 Task: Change the avatar of your profile to Ramen.
Action: Mouse moved to (979, 24)
Screenshot: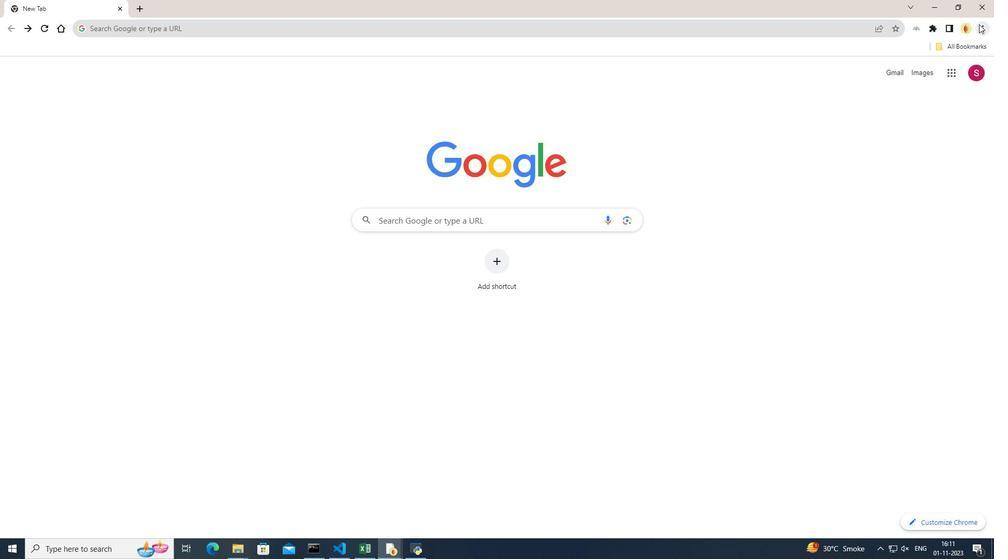 
Action: Mouse pressed left at (979, 24)
Screenshot: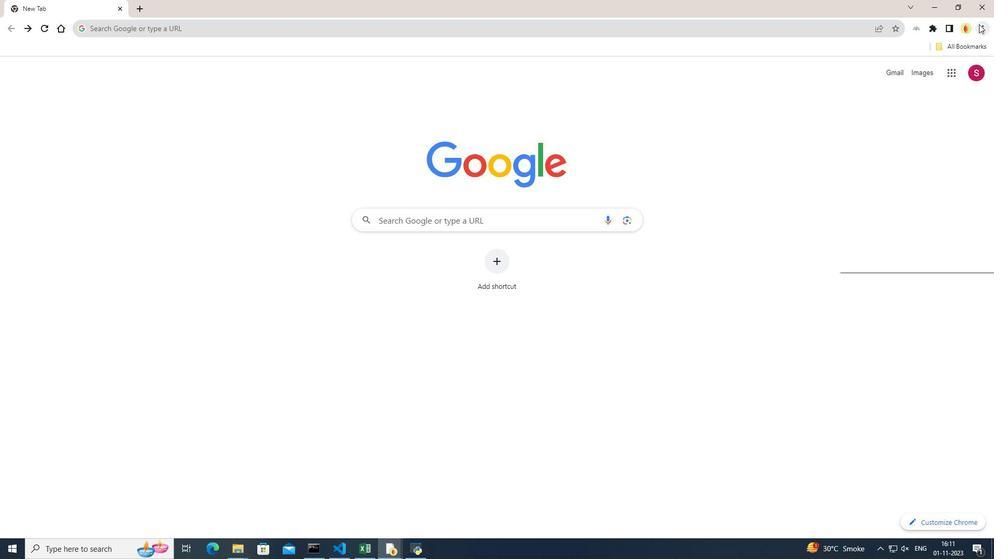 
Action: Mouse moved to (889, 215)
Screenshot: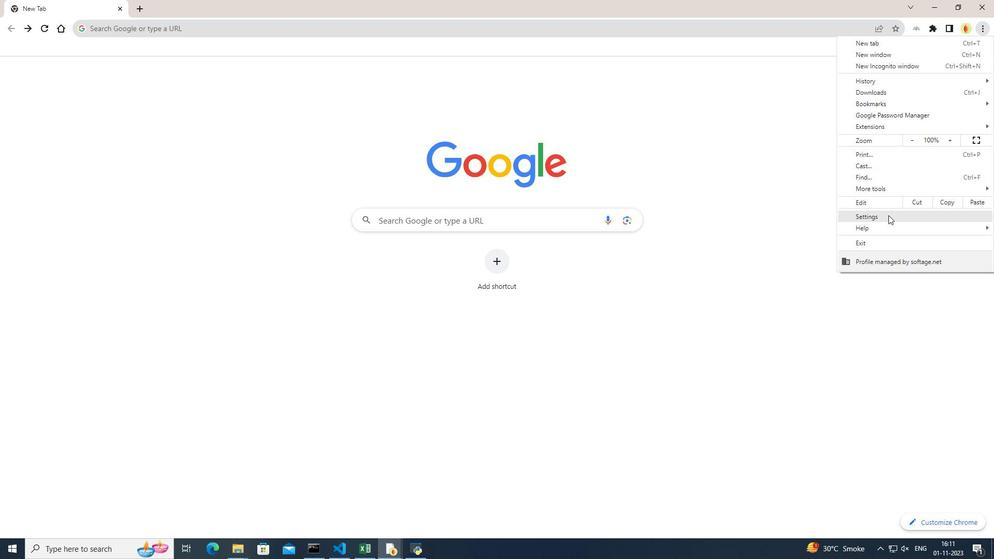 
Action: Mouse pressed left at (889, 215)
Screenshot: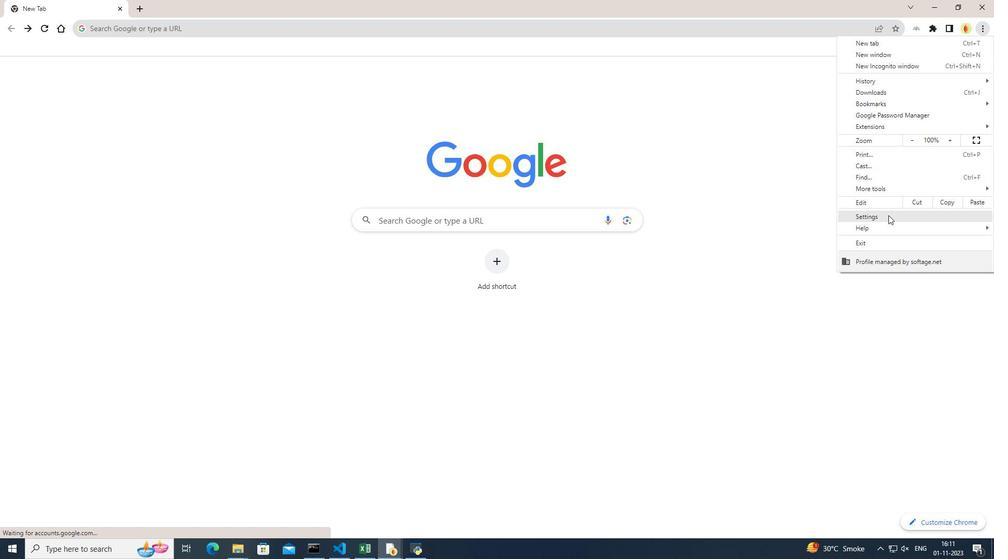 
Action: Mouse moved to (646, 243)
Screenshot: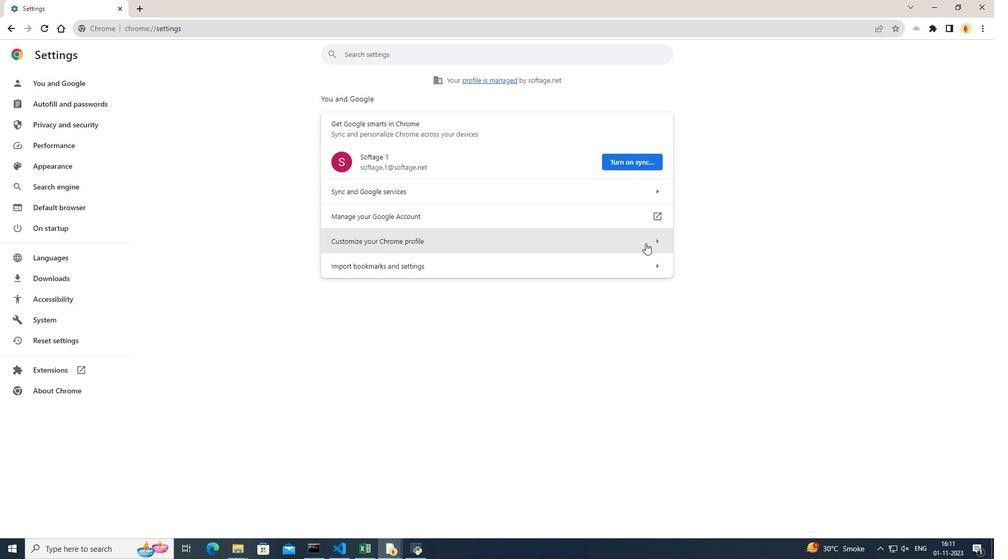 
Action: Mouse pressed left at (646, 243)
Screenshot: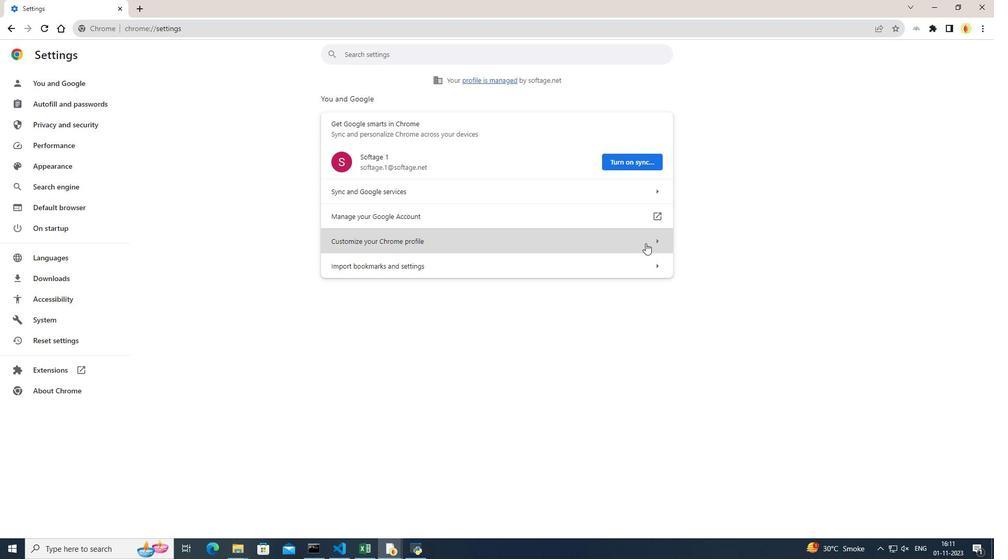
Action: Mouse moved to (751, 272)
Screenshot: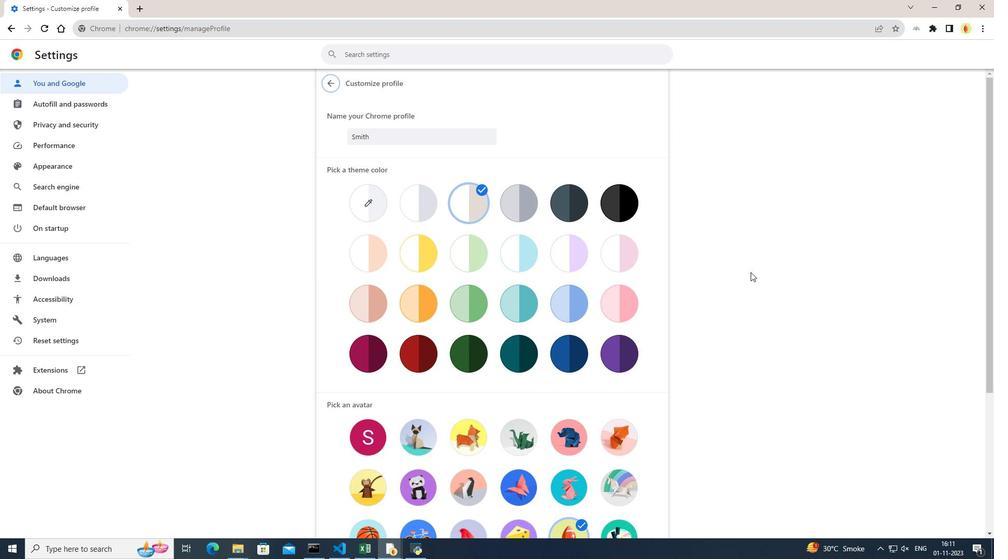 
Action: Mouse scrolled (751, 272) with delta (0, 0)
Screenshot: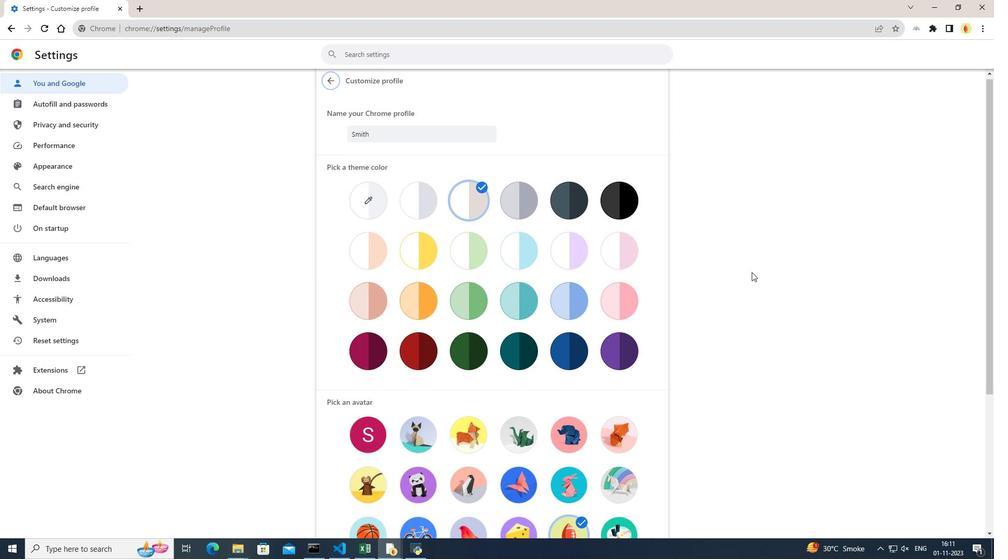
Action: Mouse moved to (751, 272)
Screenshot: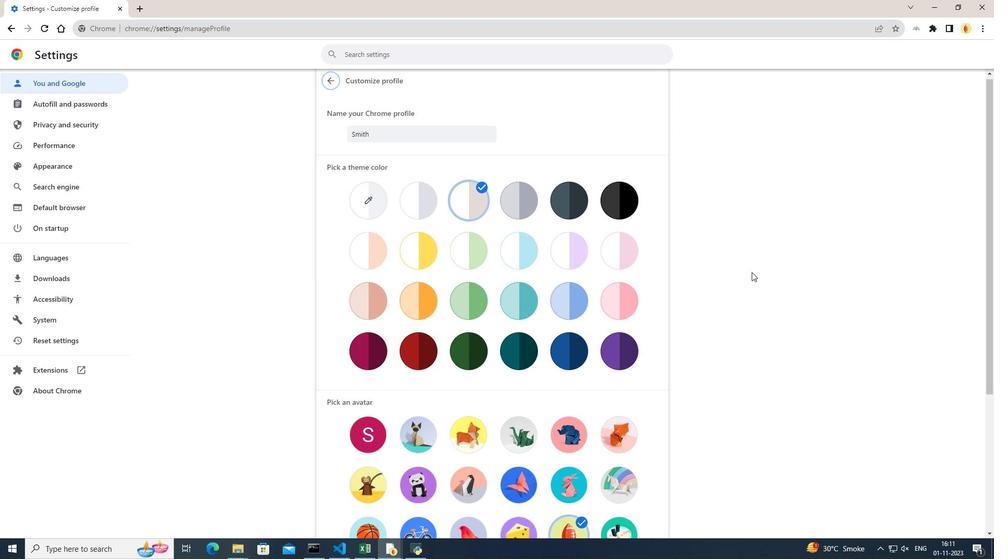 
Action: Mouse scrolled (751, 272) with delta (0, 0)
Screenshot: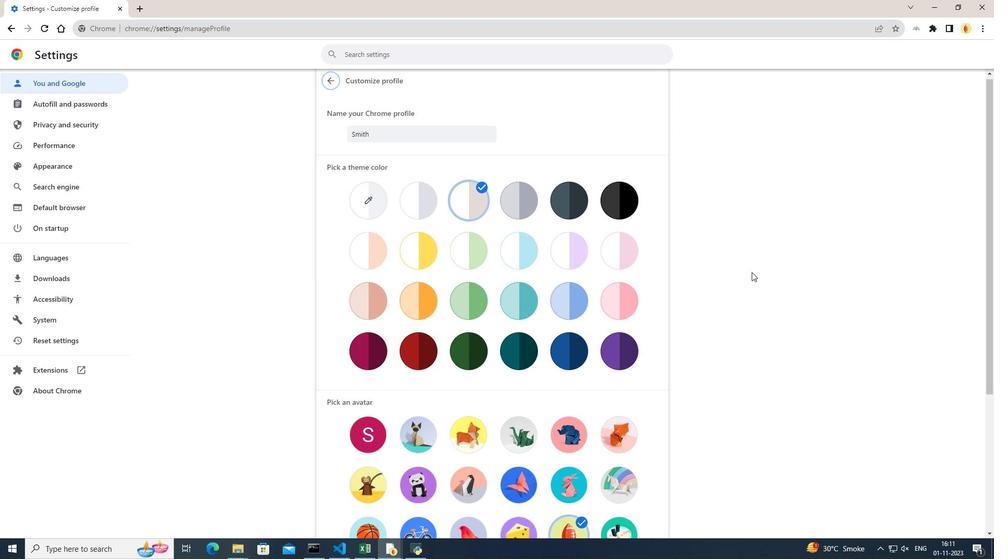 
Action: Mouse moved to (752, 272)
Screenshot: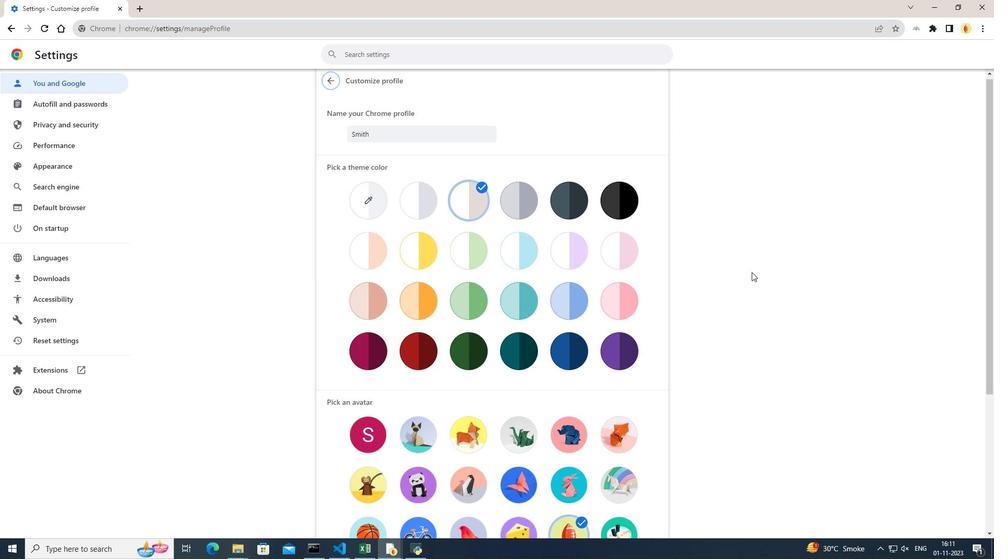 
Action: Mouse scrolled (752, 272) with delta (0, 0)
Screenshot: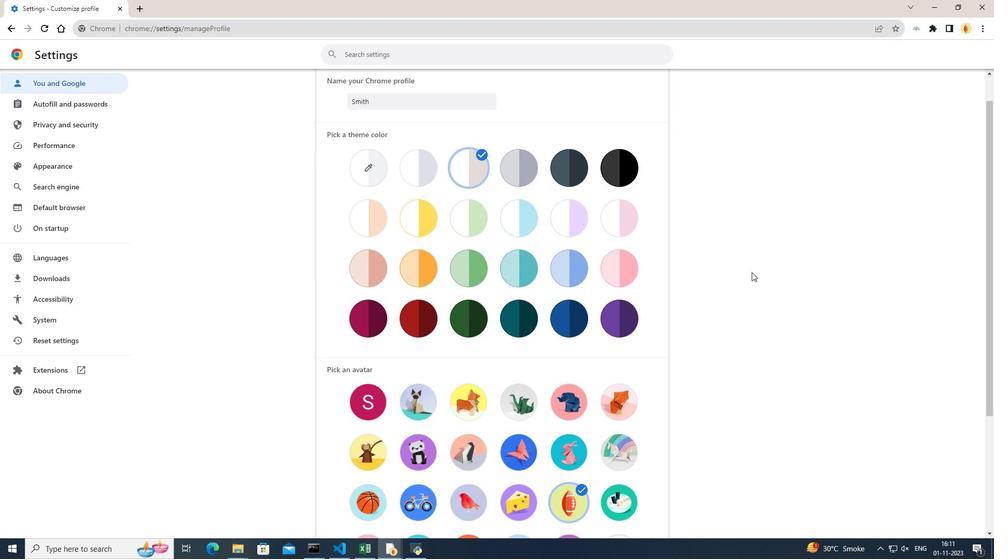 
Action: Mouse scrolled (752, 272) with delta (0, 0)
Screenshot: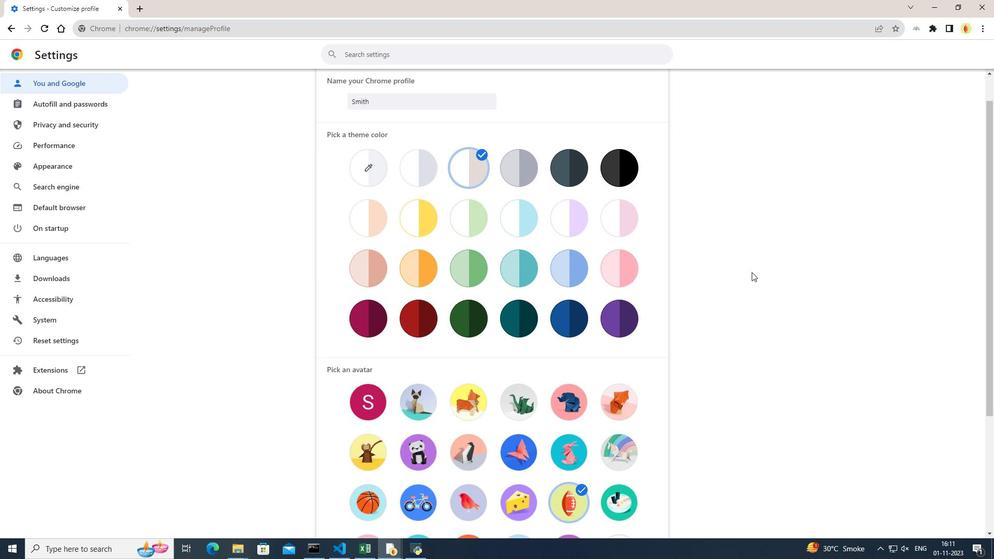 
Action: Mouse scrolled (752, 272) with delta (0, 0)
Screenshot: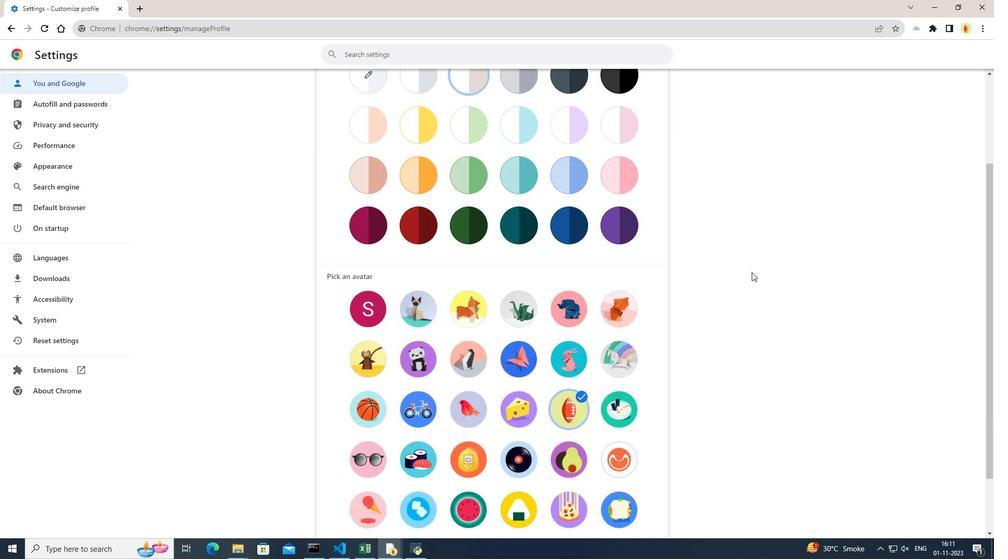 
Action: Mouse moved to (613, 332)
Screenshot: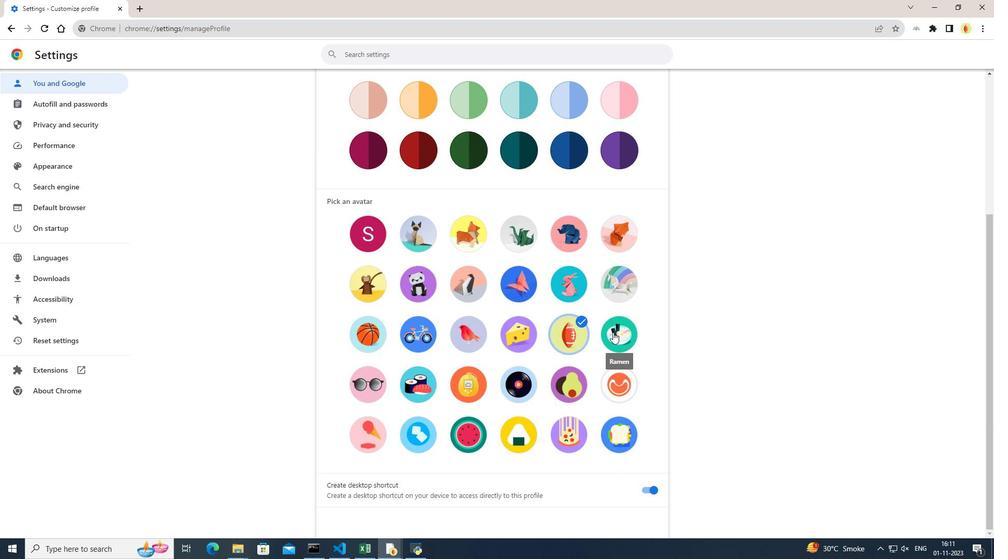 
Action: Mouse pressed left at (613, 332)
Screenshot: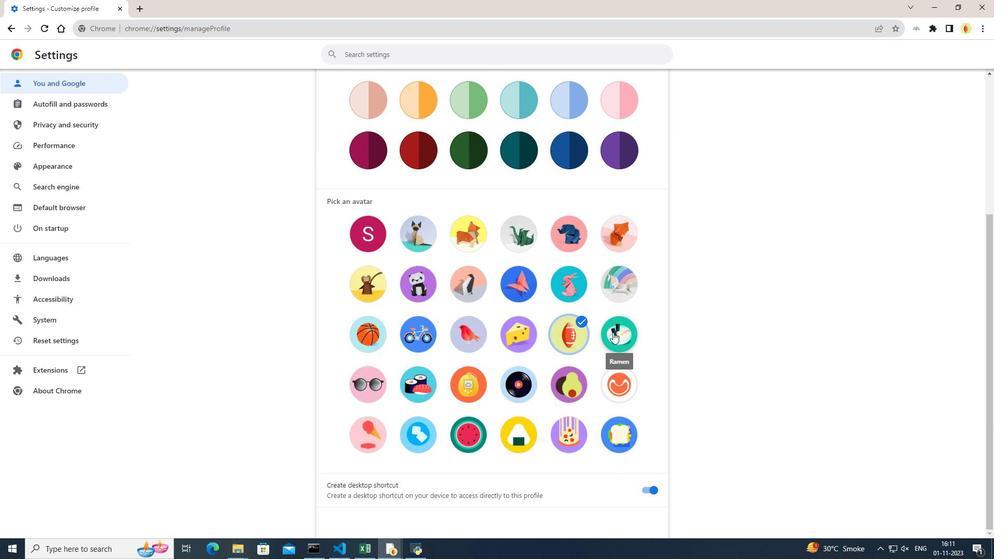 
Action: Mouse moved to (790, 306)
Screenshot: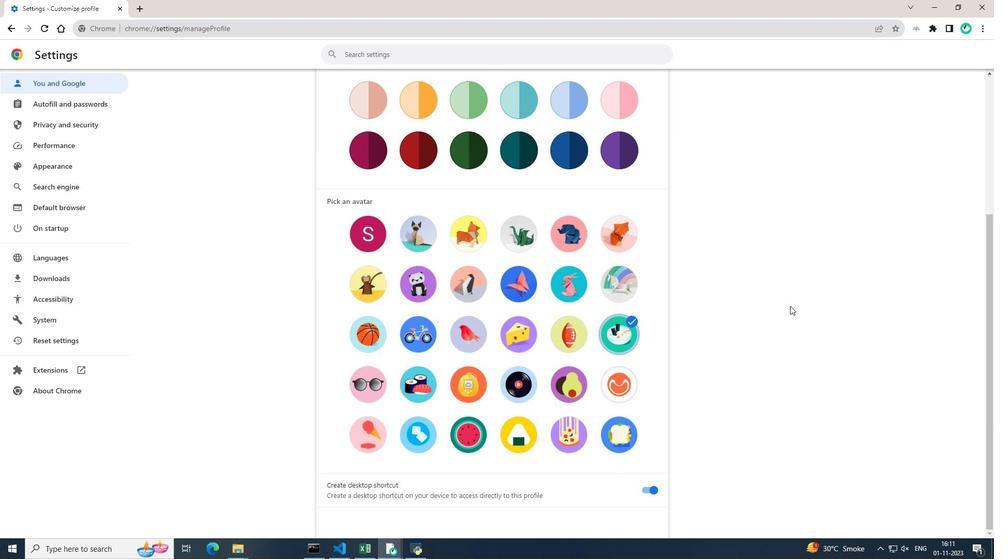 
